Task: Add in the project TriumphTech a sprint 'Epic Excursion'.
Action: Mouse moved to (1308, 630)
Screenshot: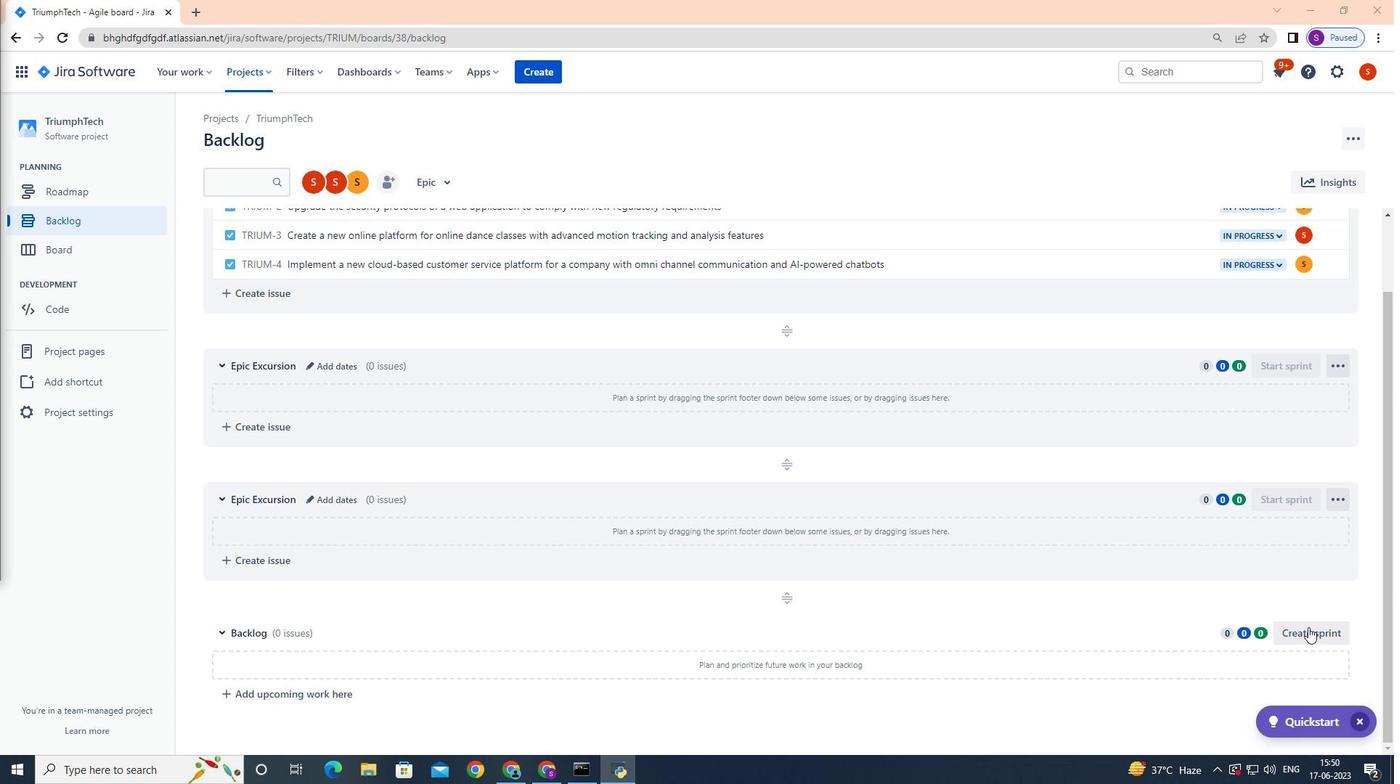 
Action: Mouse pressed left at (1308, 630)
Screenshot: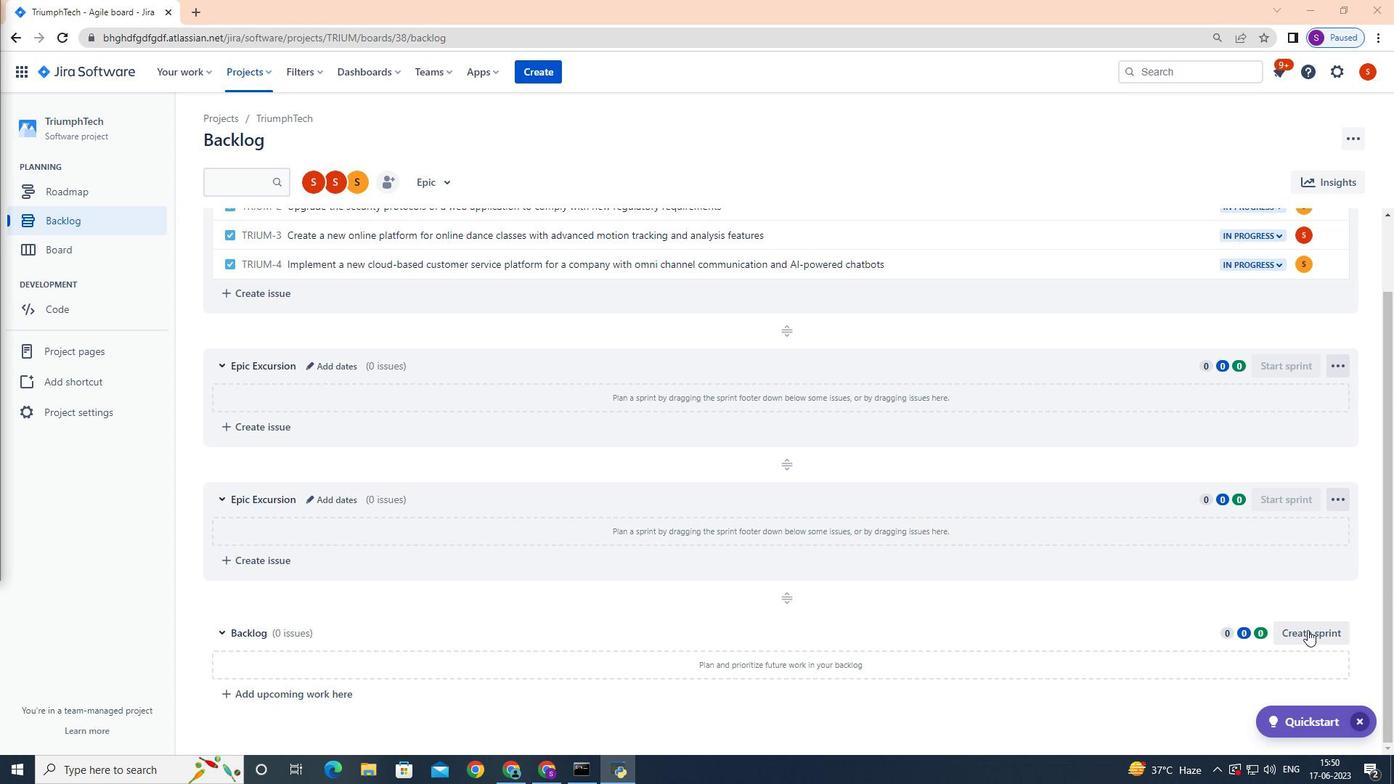 
Action: Mouse moved to (762, 592)
Screenshot: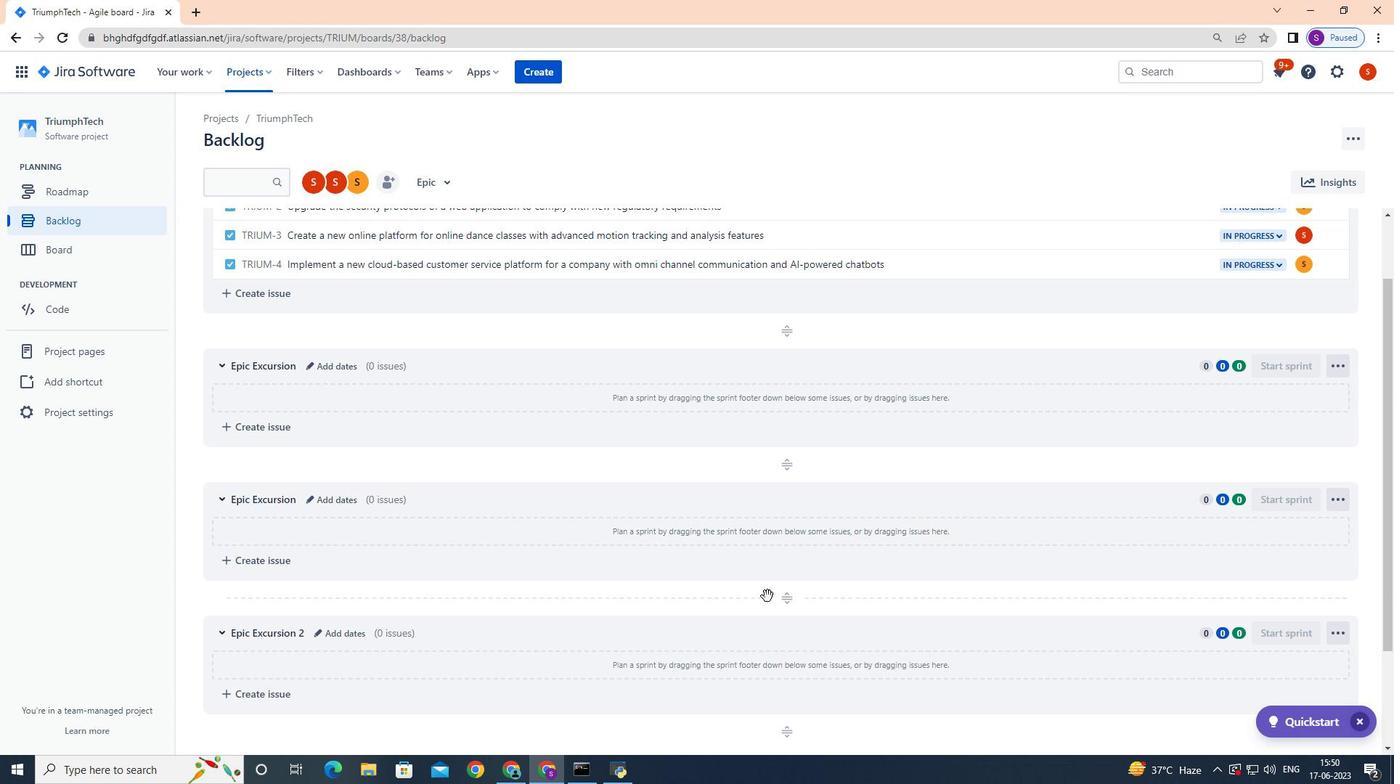 
Action: Mouse scrolled (762, 592) with delta (0, 0)
Screenshot: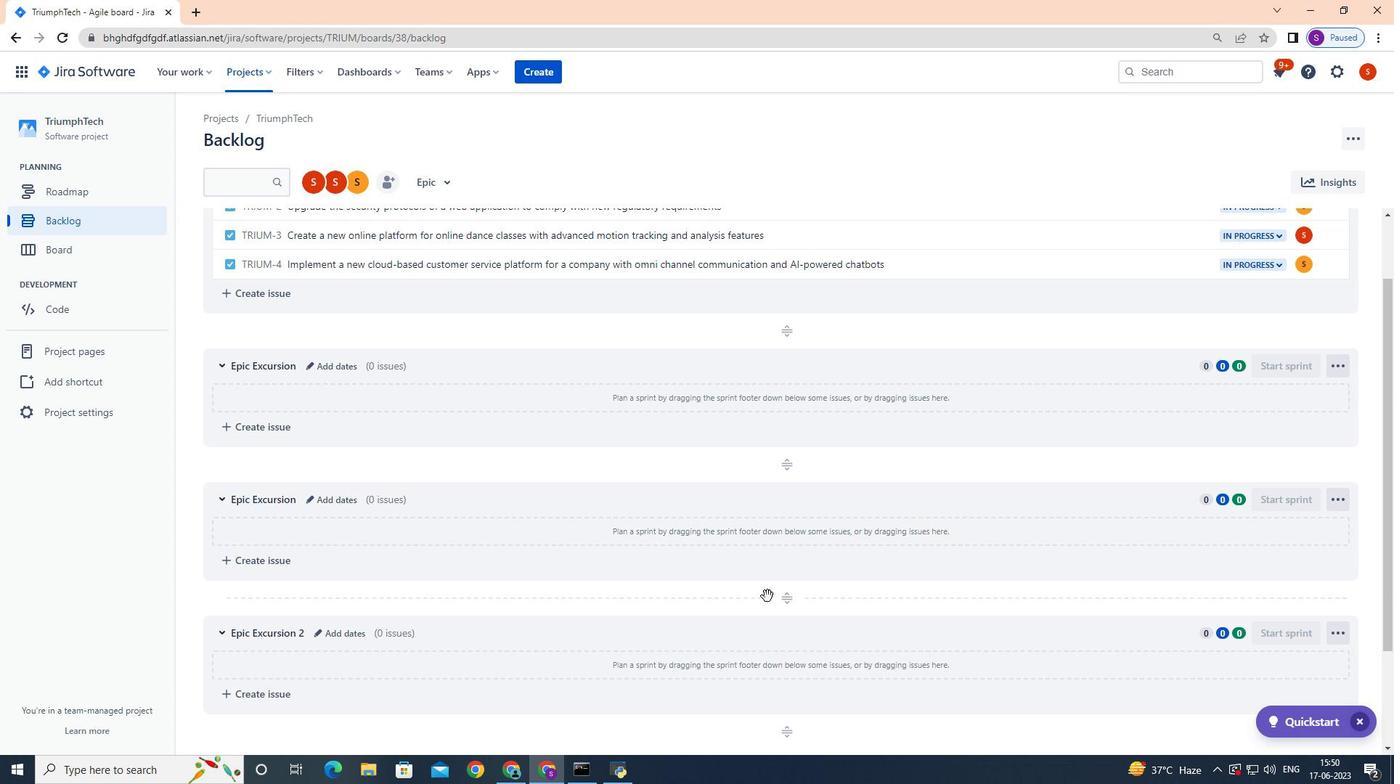 
Action: Mouse moved to (758, 589)
Screenshot: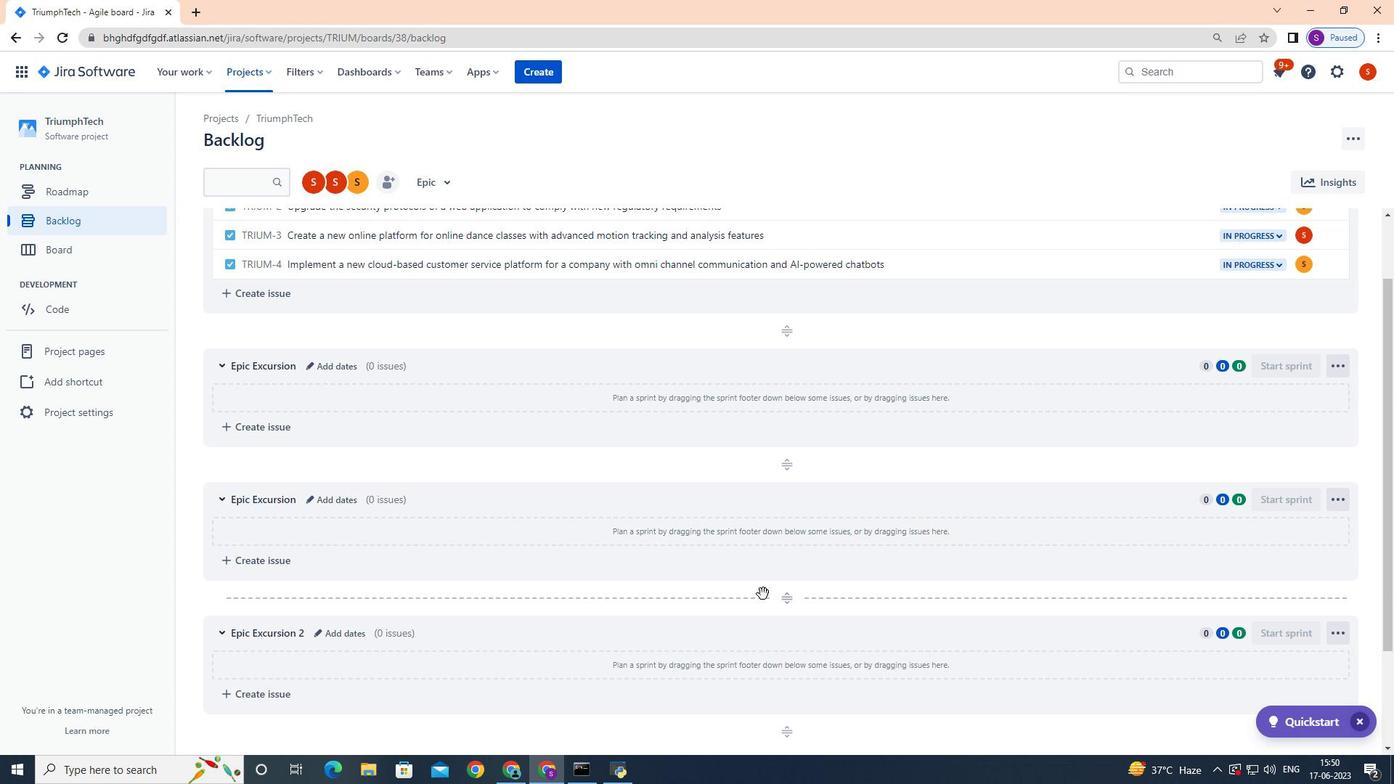 
Action: Mouse scrolled (758, 588) with delta (0, 0)
Screenshot: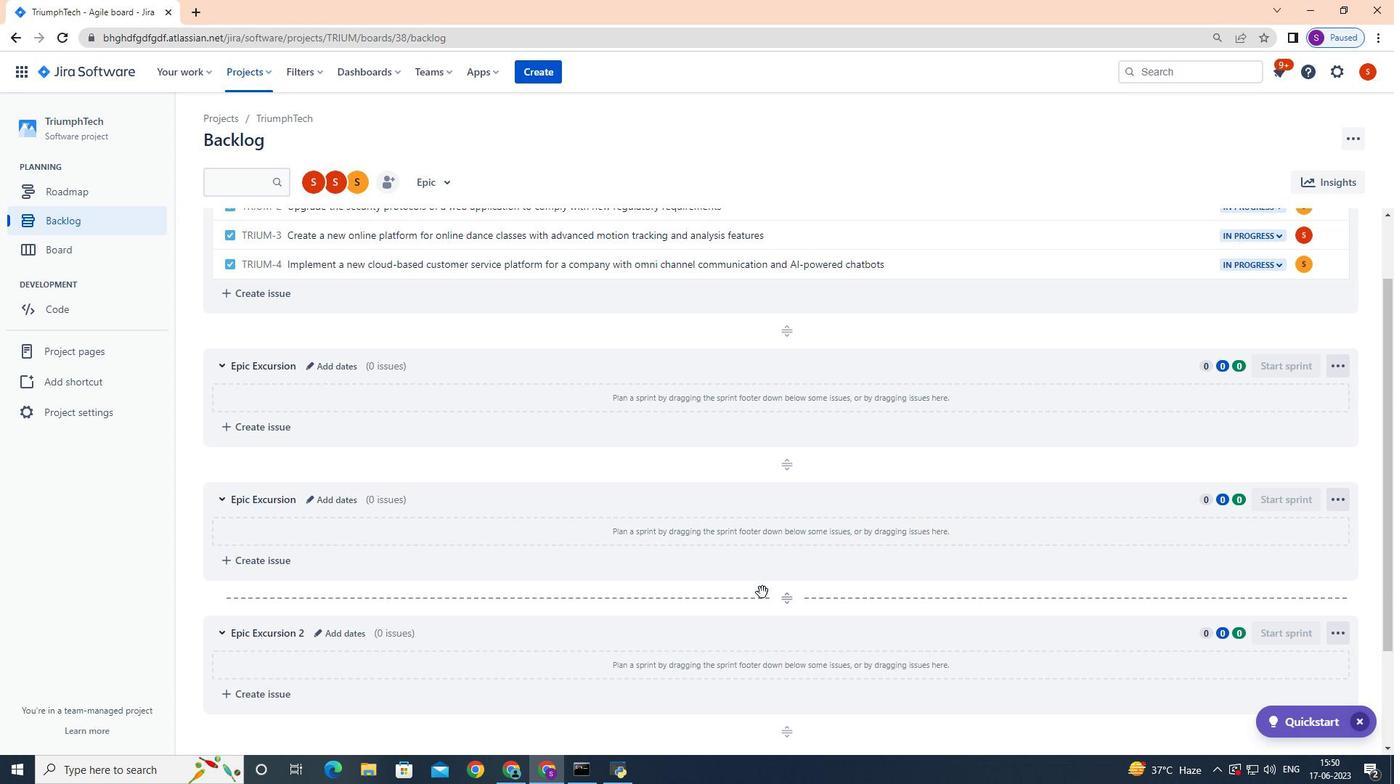 
Action: Mouse moved to (347, 498)
Screenshot: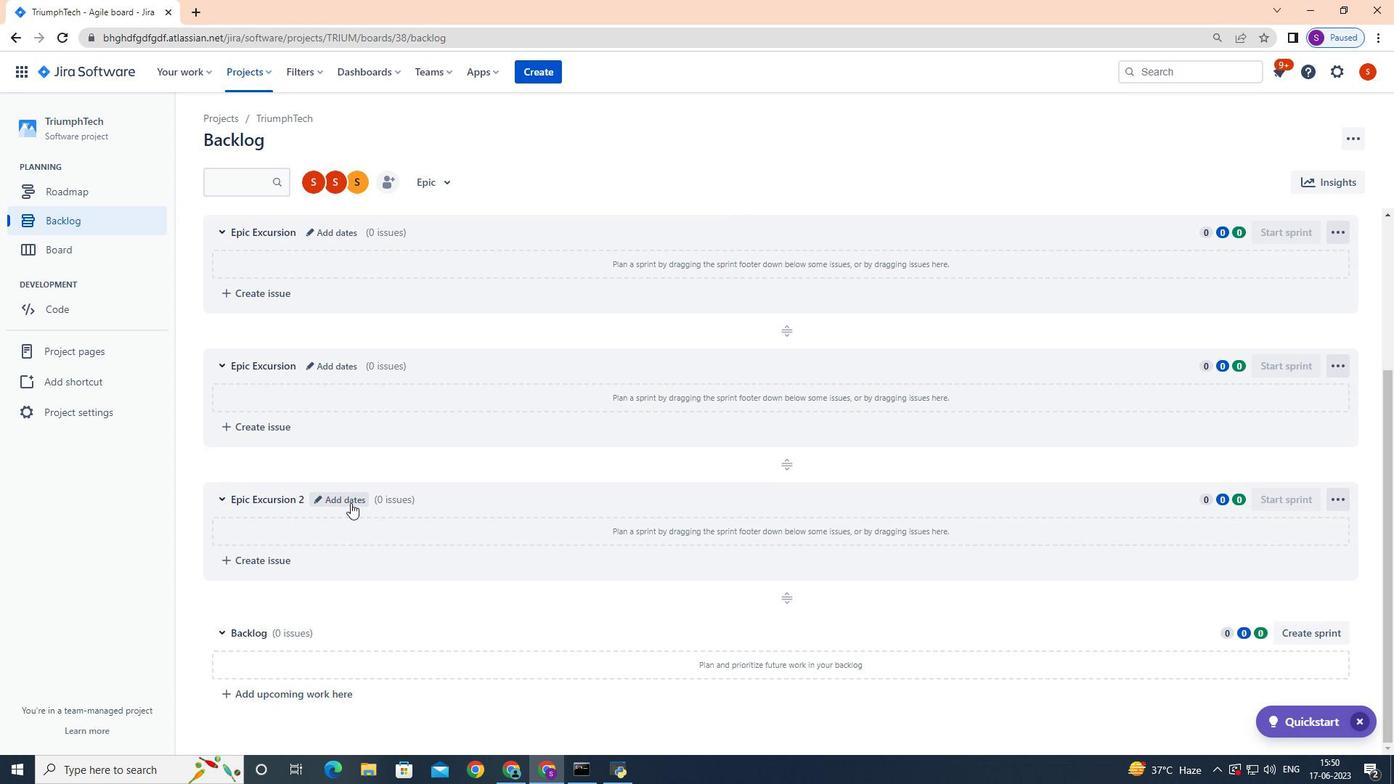 
Action: Mouse pressed left at (347, 498)
Screenshot: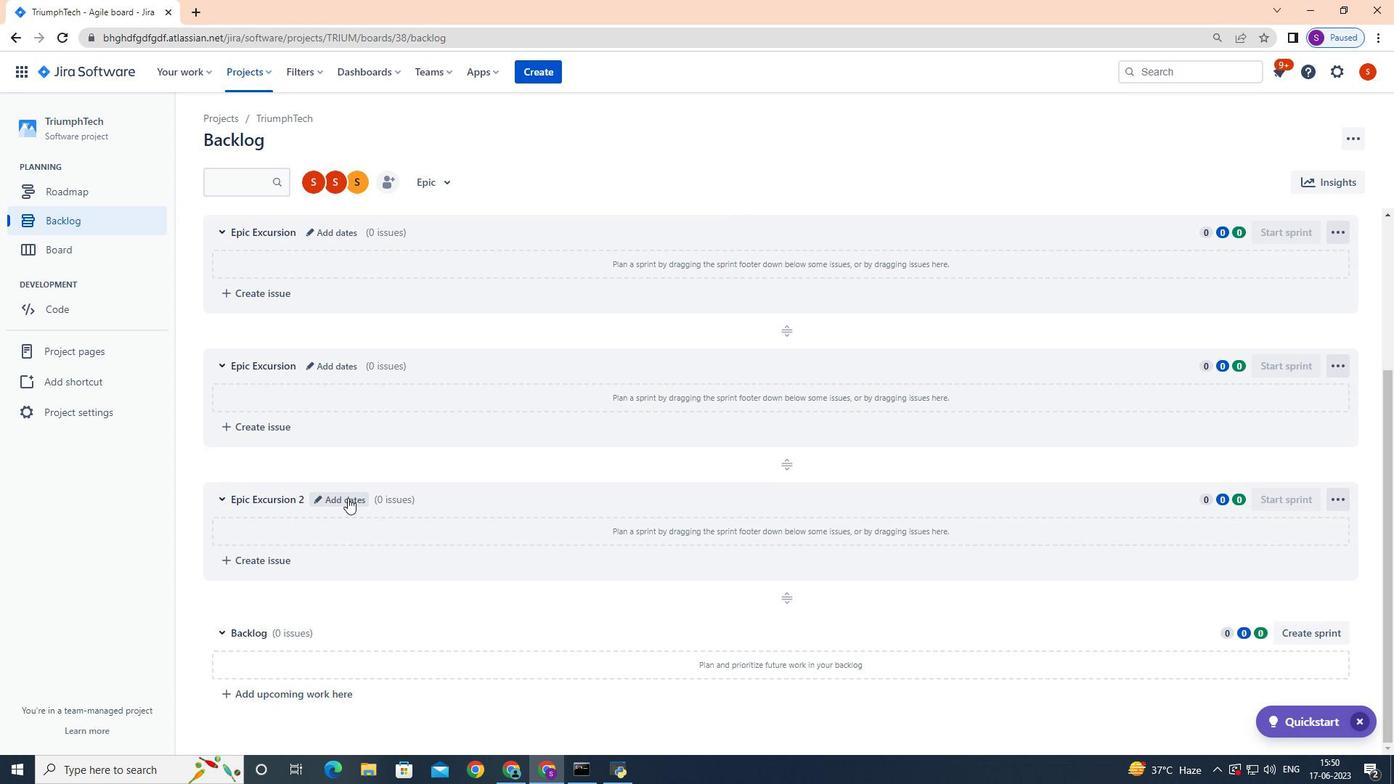 
Action: Key pressed <Key.backspace><Key.backspace><Key.backspace><Key.backspace><Key.backspace><Key.backspace><Key.backspace><Key.backspace><Key.backspace><Key.backspace><Key.backspace><Key.backspace><Key.backspace><Key.backspace><Key.backspace><Key.backspace><Key.backspace><Key.backspace><Key.backspace><Key.backspace><Key.backspace><Key.backspace><Key.backspace><Key.backspace><Key.backspace><Key.backspace><Key.backspace><Key.backspace><Key.backspace><Key.backspace><Key.backspace><Key.shift>Epic<Key.space><Key.shift>Excursion
Screenshot: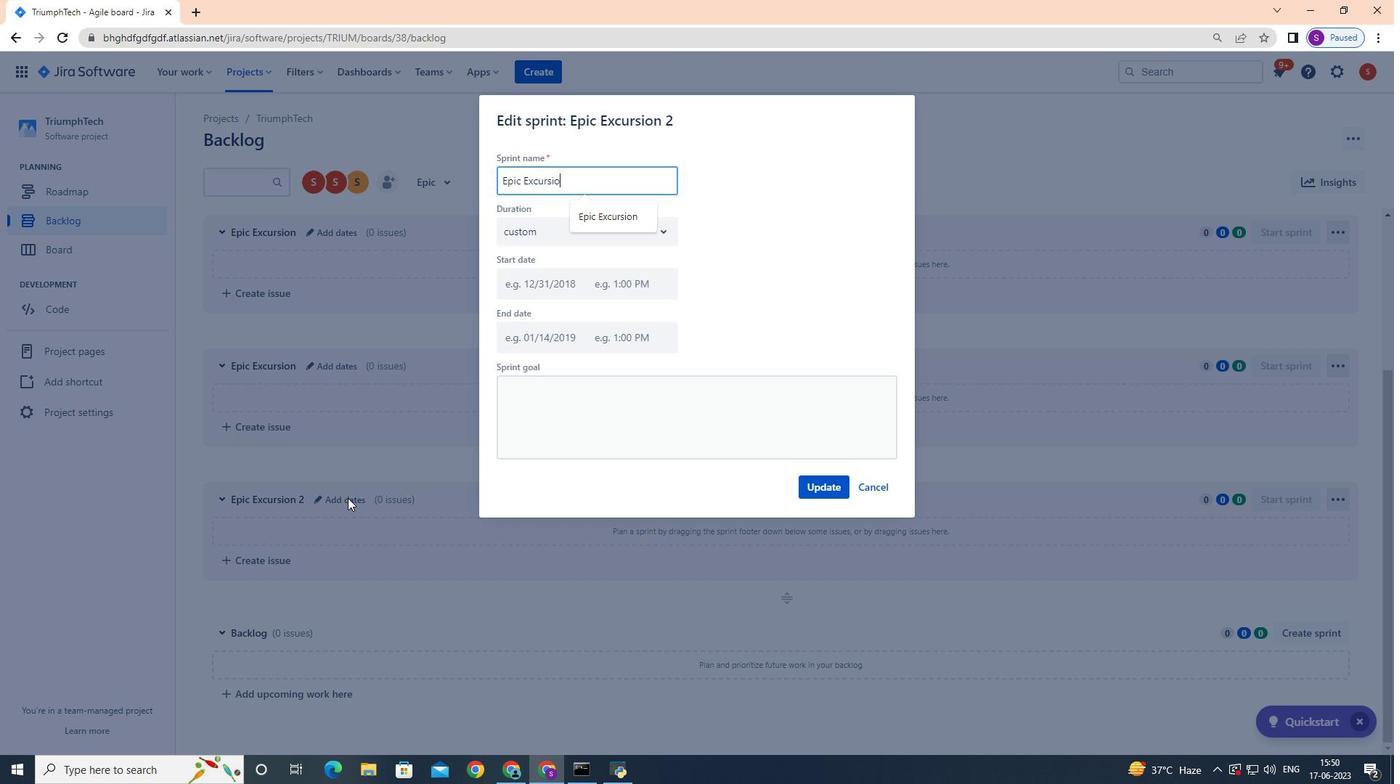 
Action: Mouse moved to (825, 484)
Screenshot: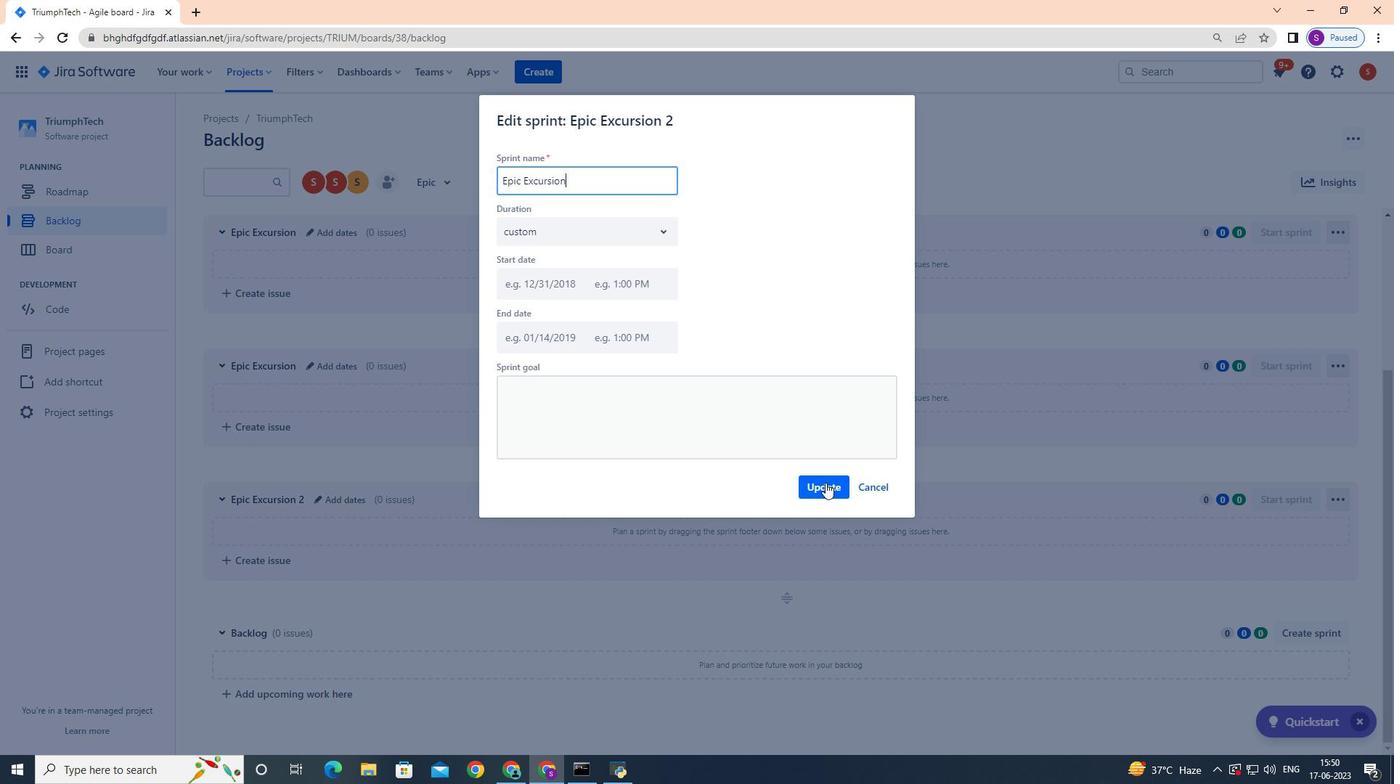 
Action: Mouse pressed left at (825, 484)
Screenshot: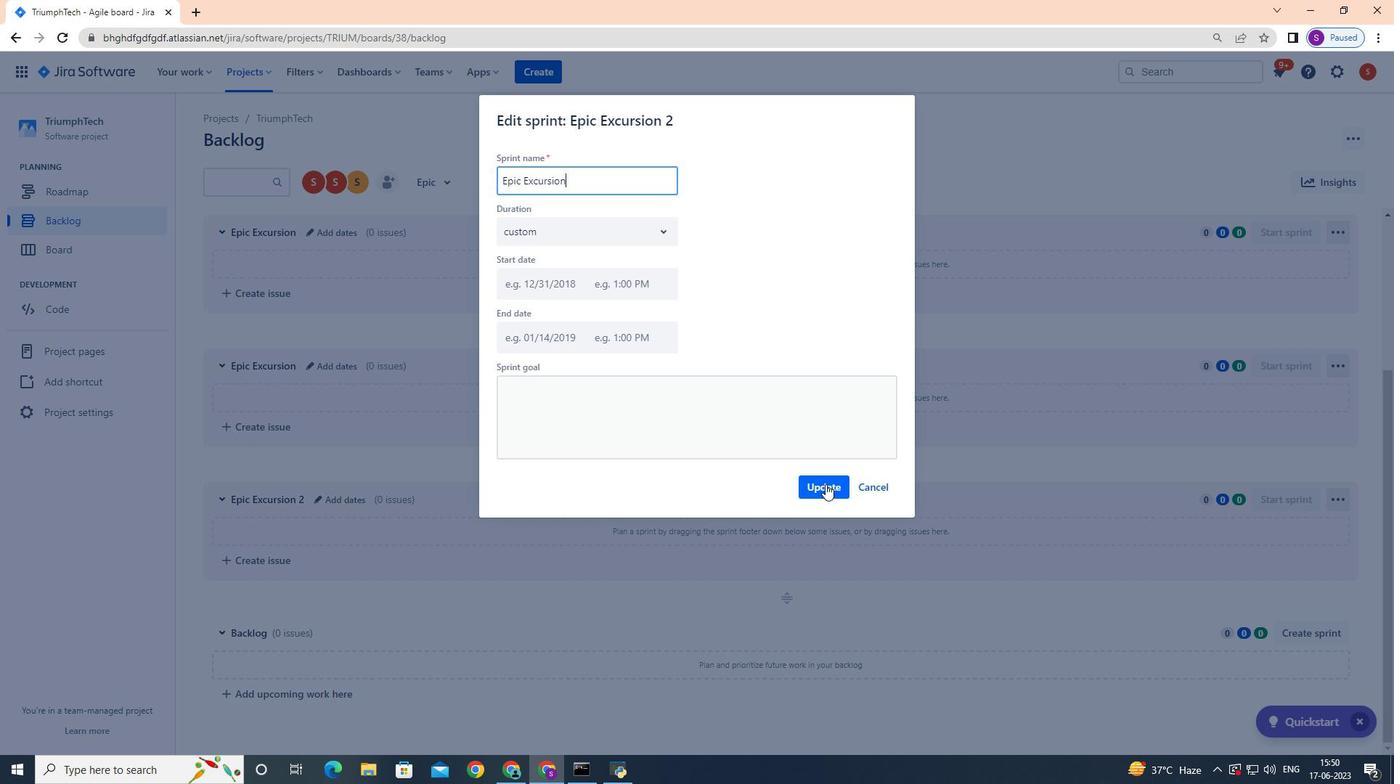 
